 Task: Start in the project TriumphTech the sprint 'Epic Excursion', with a duration of 2 weeks.
Action: Mouse moved to (427, 322)
Screenshot: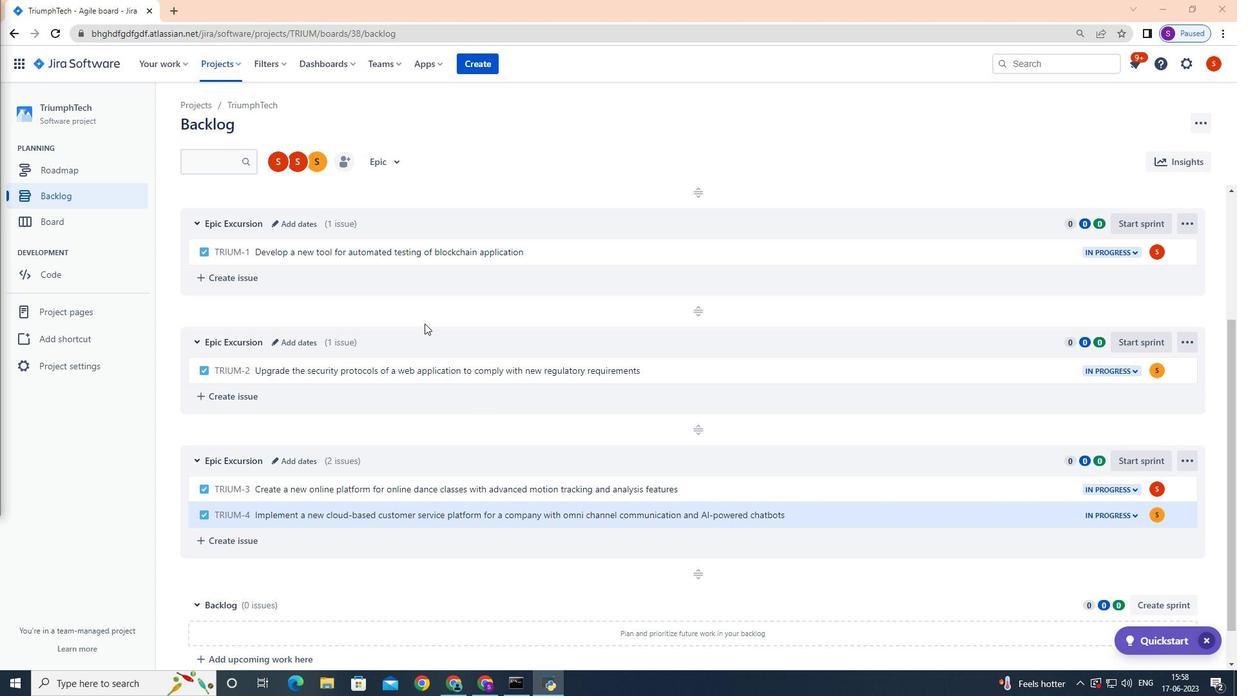 
Action: Mouse scrolled (427, 323) with delta (0, 0)
Screenshot: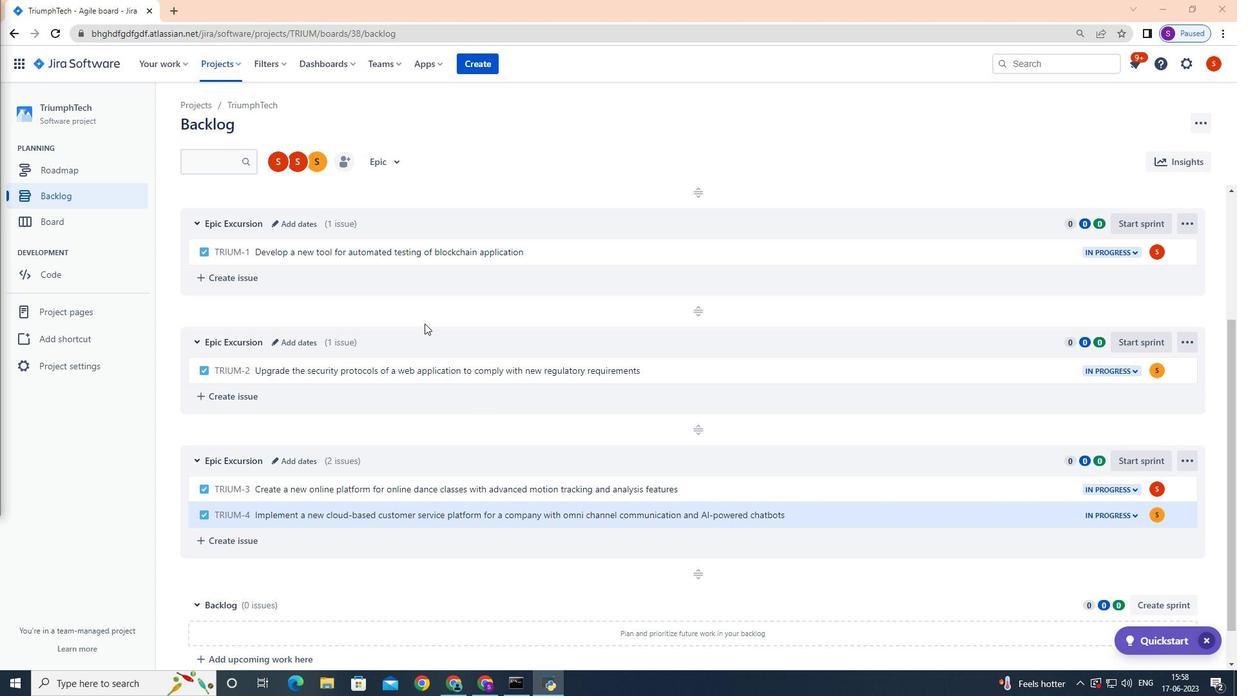 
Action: Mouse moved to (429, 328)
Screenshot: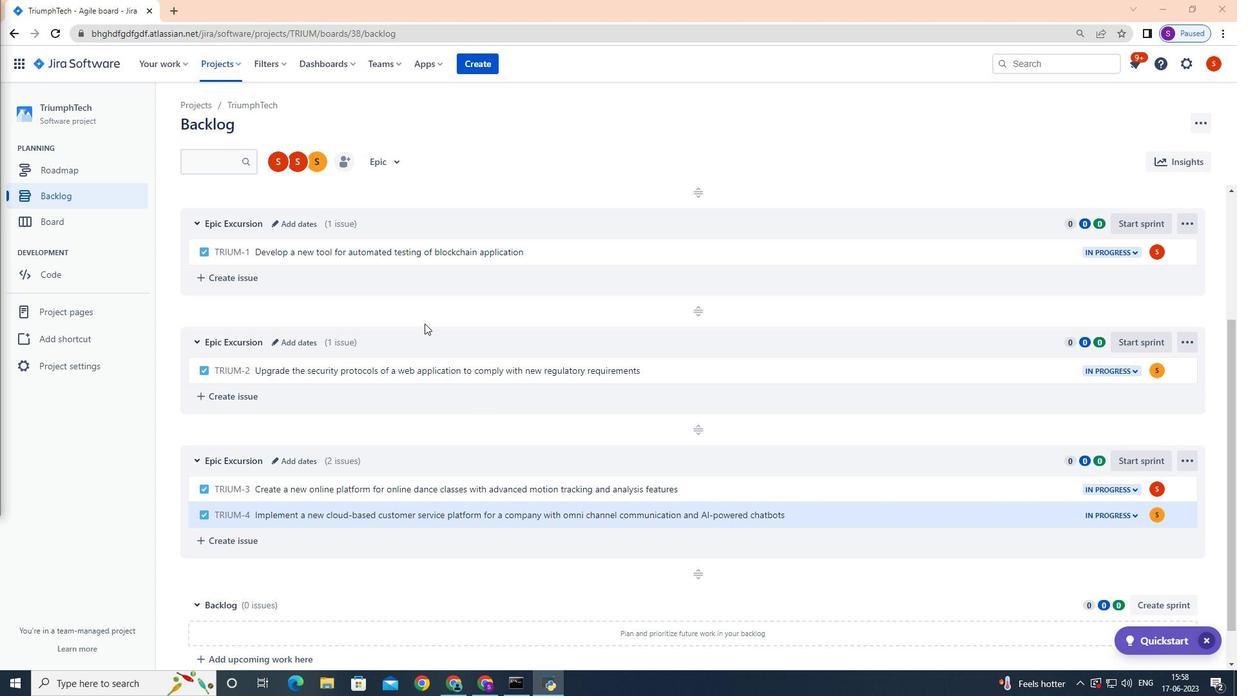 
Action: Mouse scrolled (429, 328) with delta (0, 0)
Screenshot: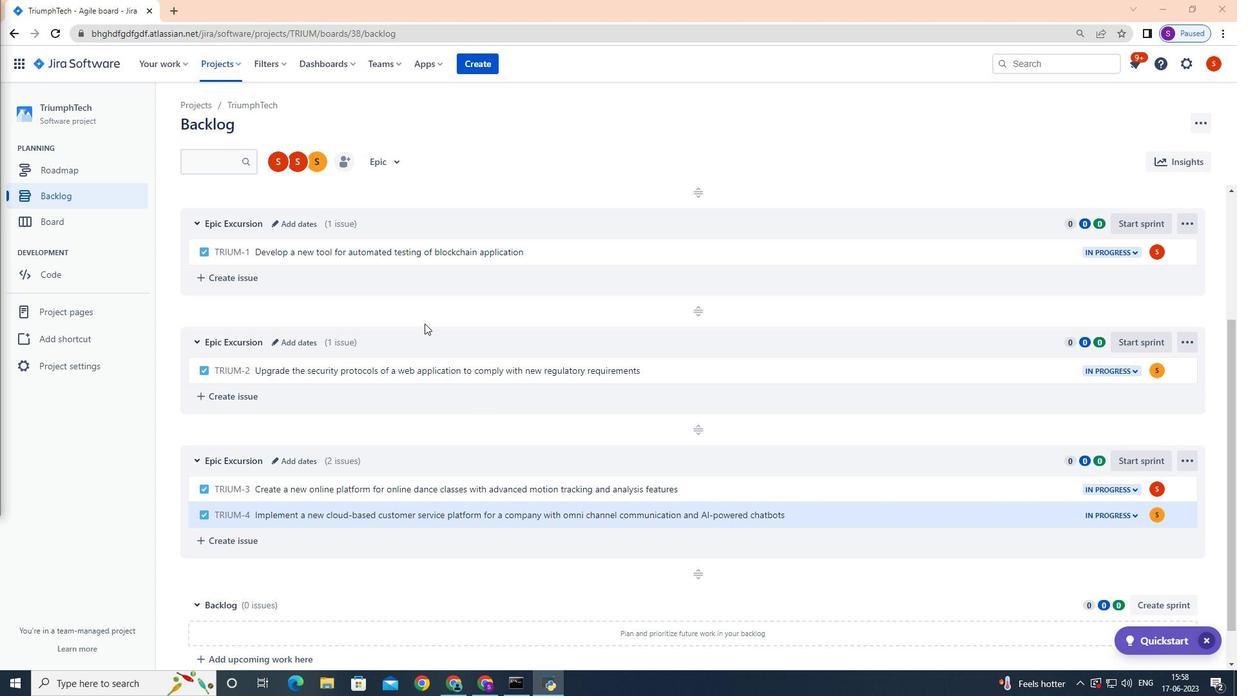 
Action: Mouse moved to (441, 358)
Screenshot: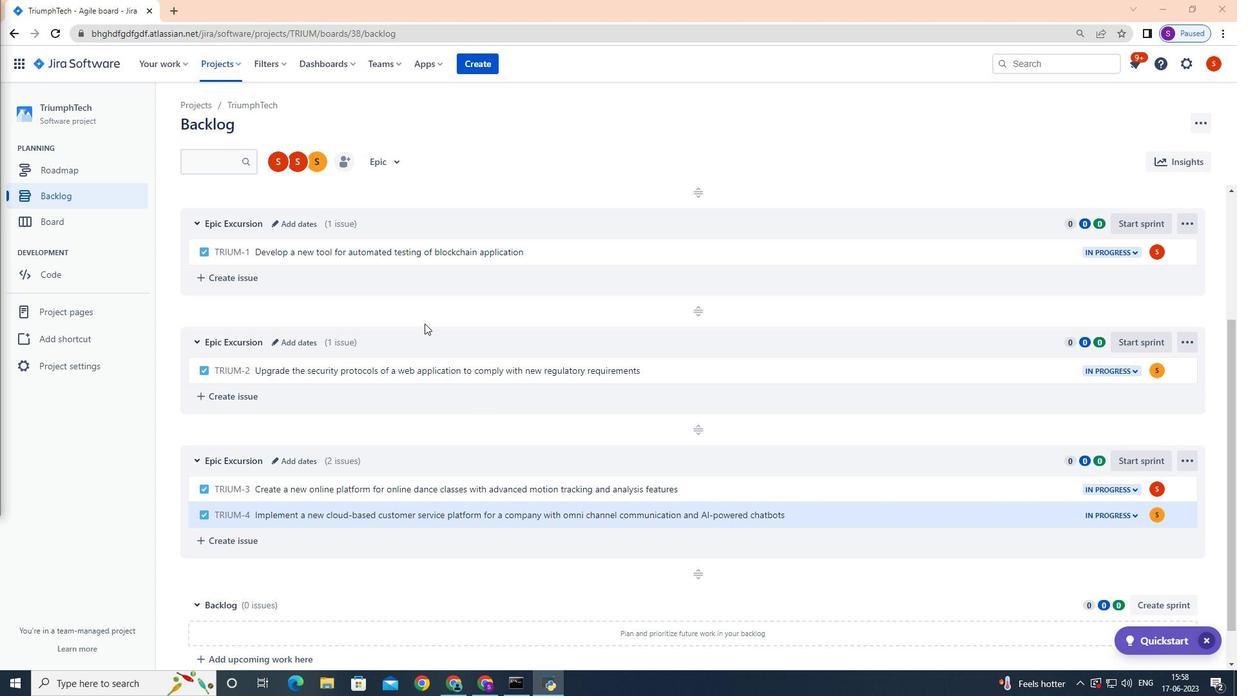 
Action: Mouse scrolled (441, 358) with delta (0, 0)
Screenshot: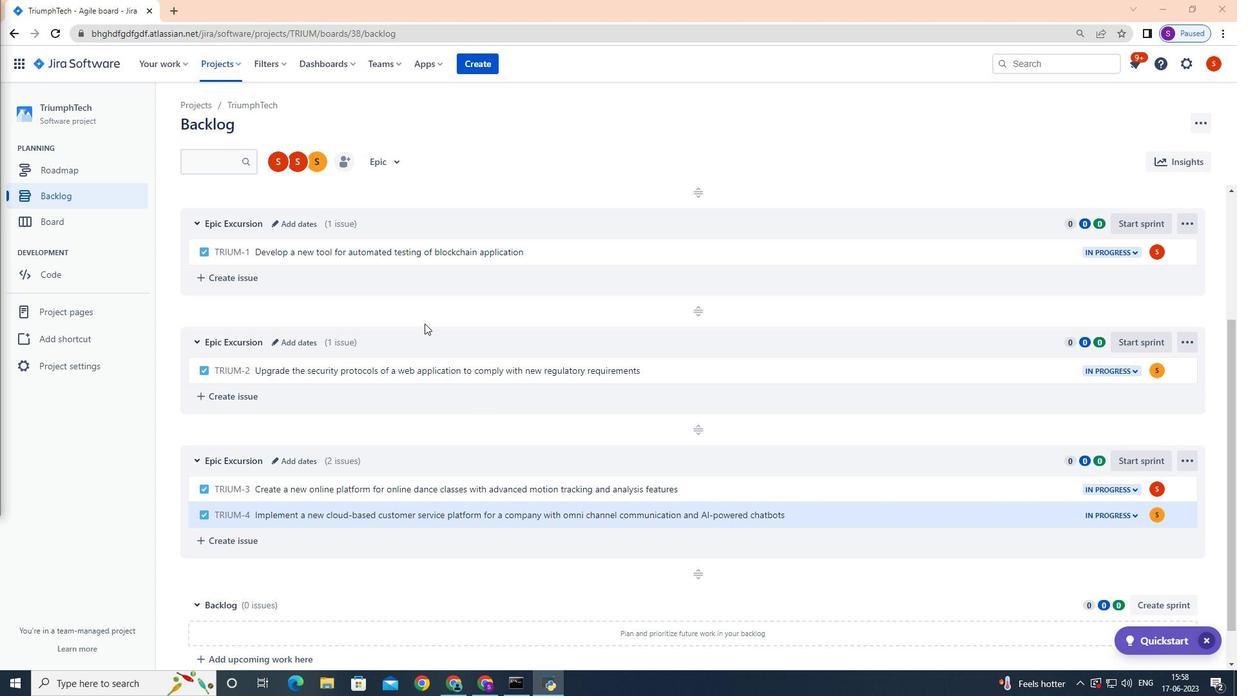 
Action: Mouse moved to (469, 421)
Screenshot: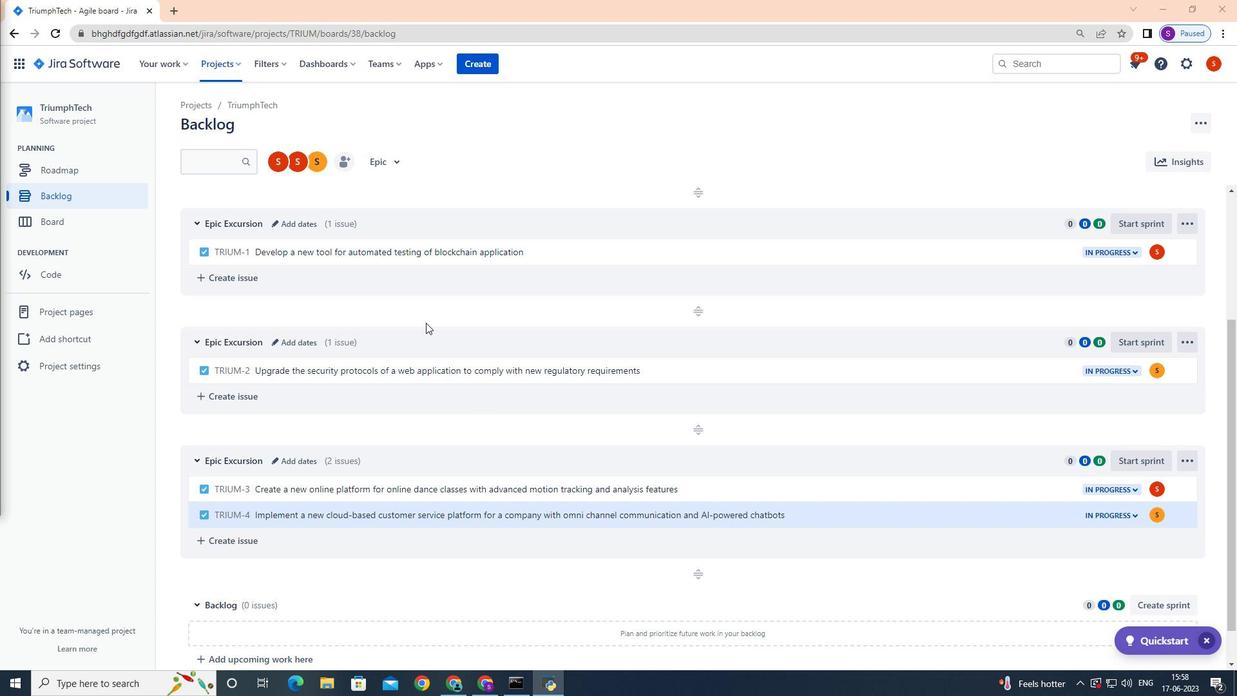 
Action: Mouse scrolled (459, 402) with delta (0, 0)
Screenshot: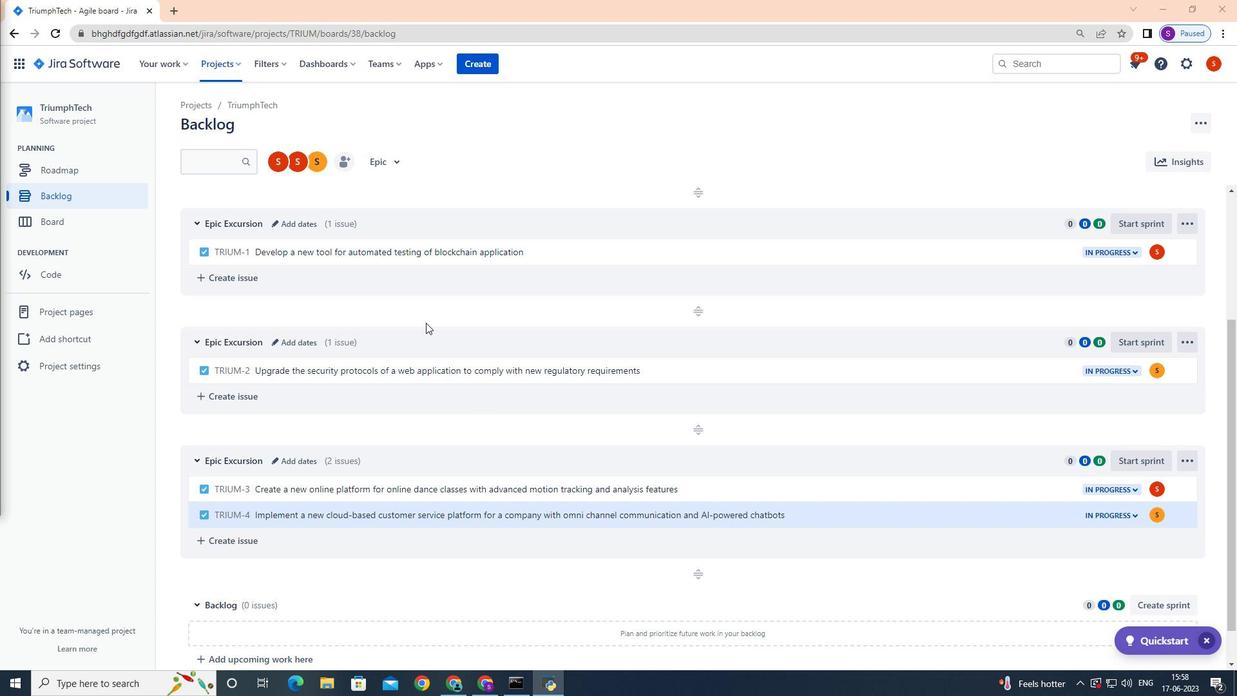 
Action: Mouse moved to (484, 426)
Screenshot: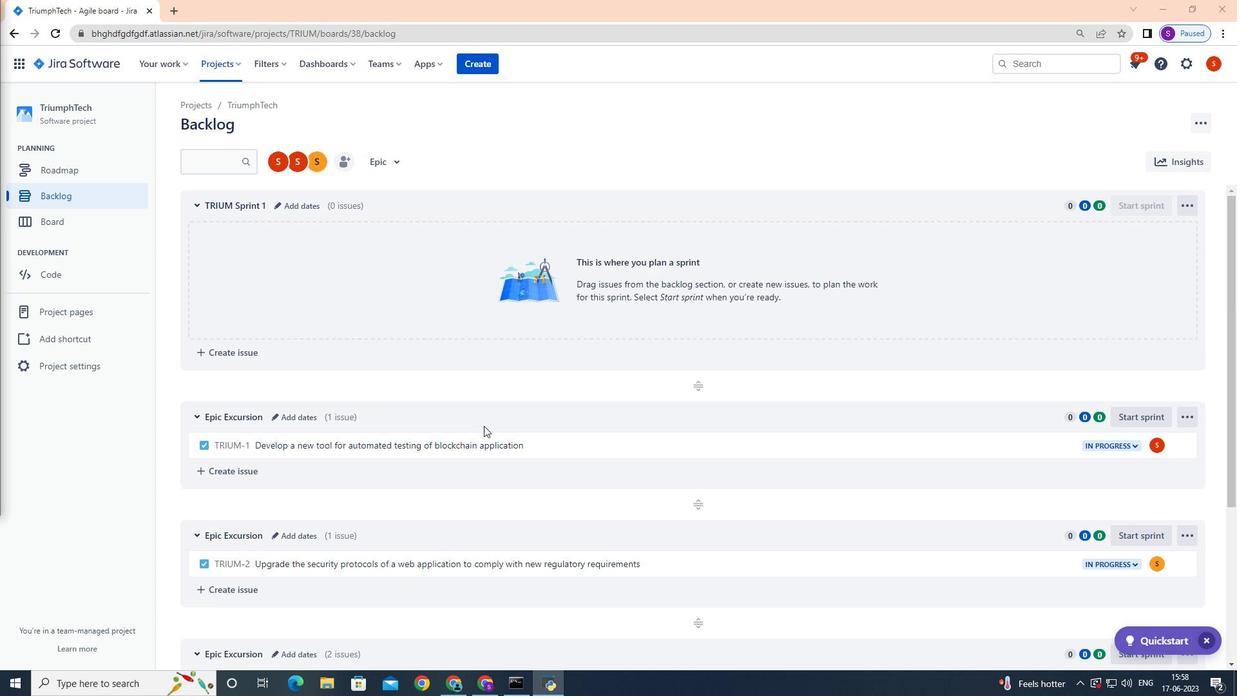 
Action: Mouse scrolled (484, 425) with delta (0, 0)
Screenshot: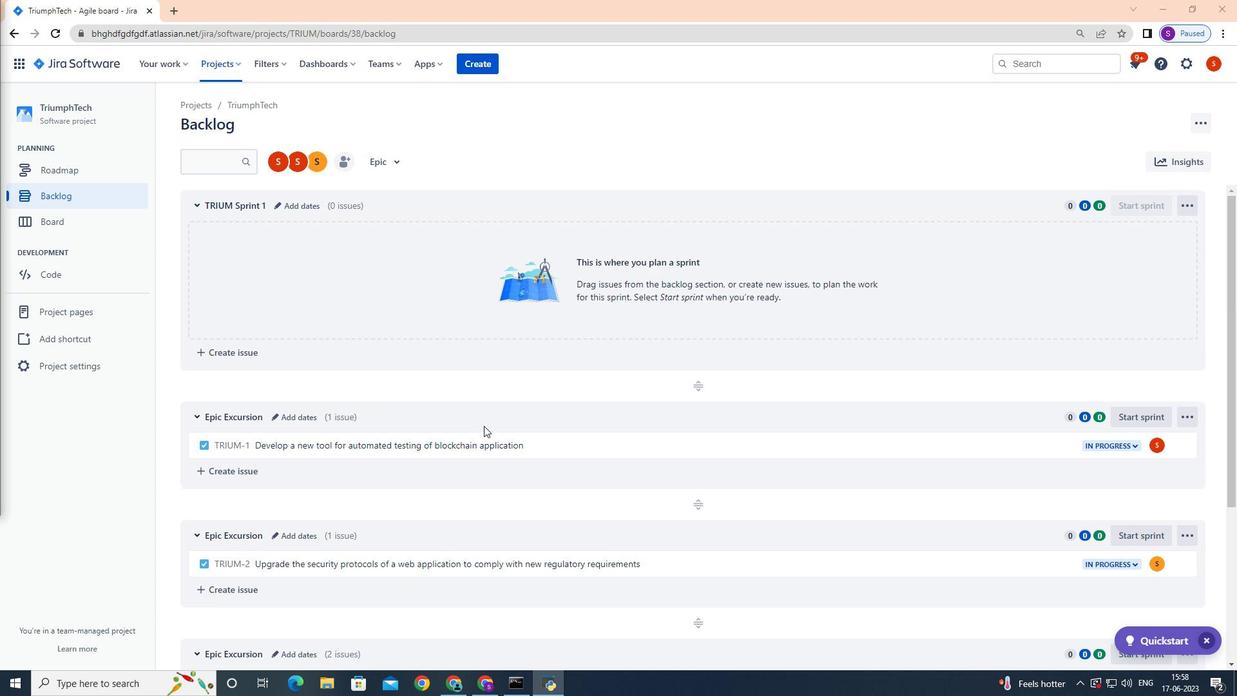 
Action: Mouse scrolled (484, 425) with delta (0, 0)
Screenshot: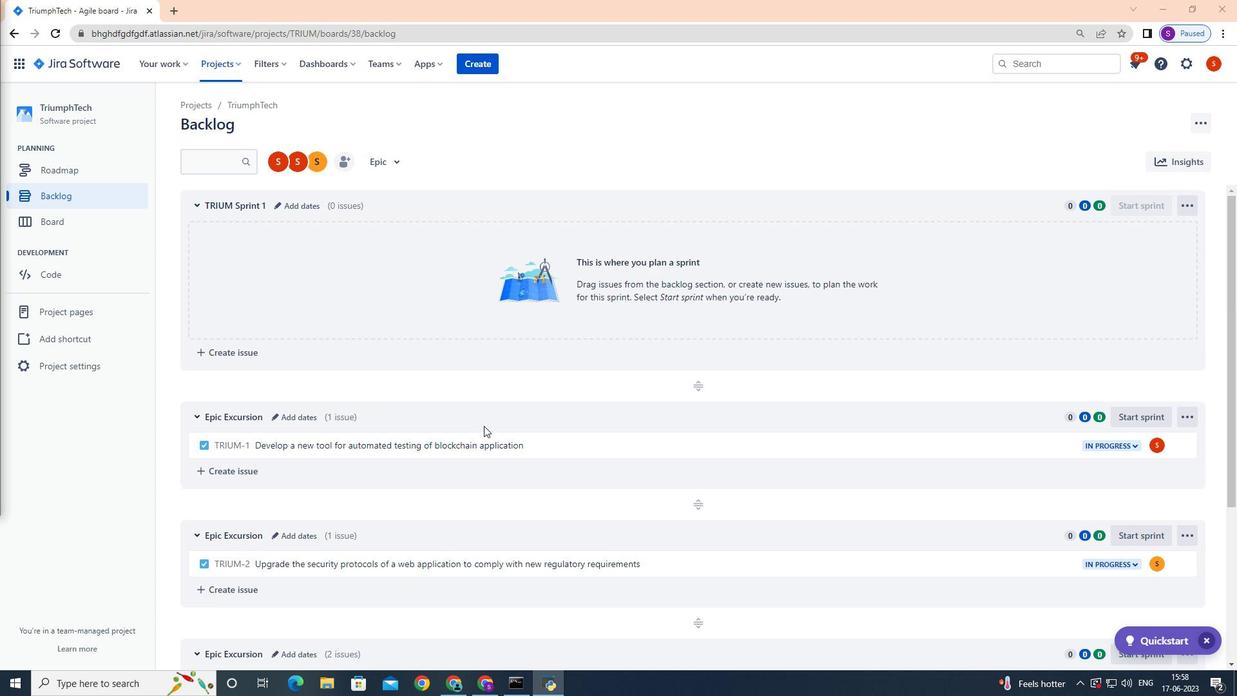 
Action: Mouse scrolled (484, 425) with delta (0, 0)
Screenshot: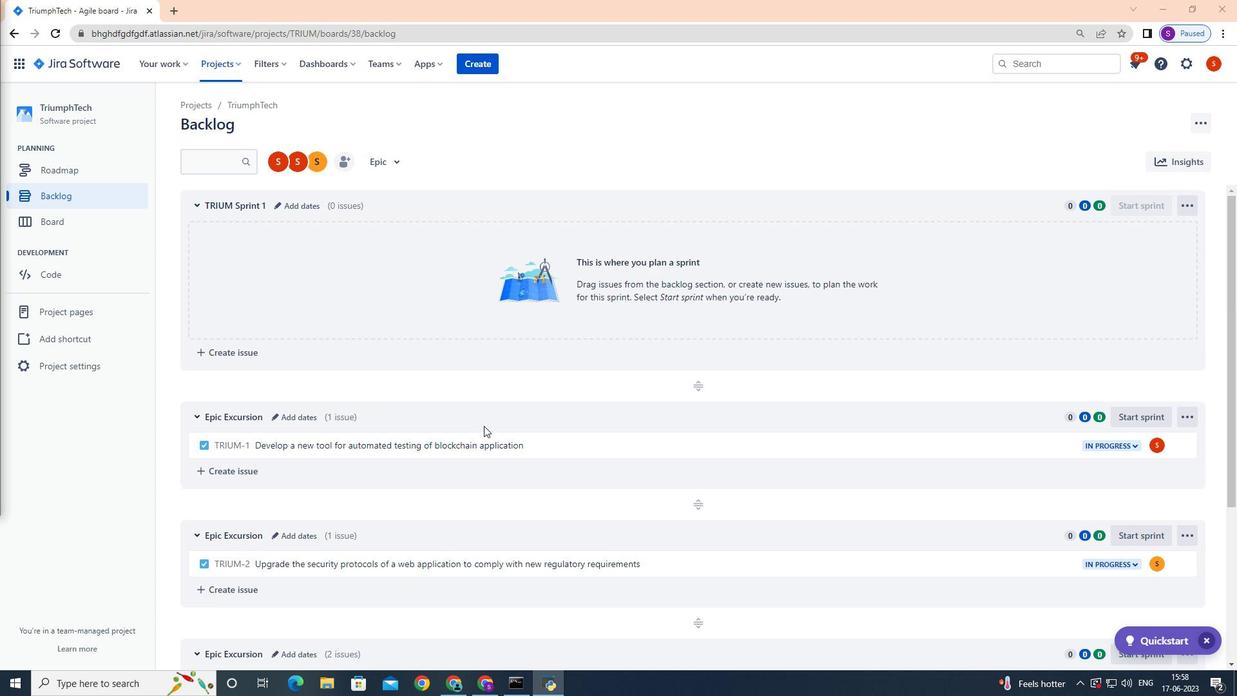 
Action: Mouse scrolled (484, 425) with delta (0, 0)
Screenshot: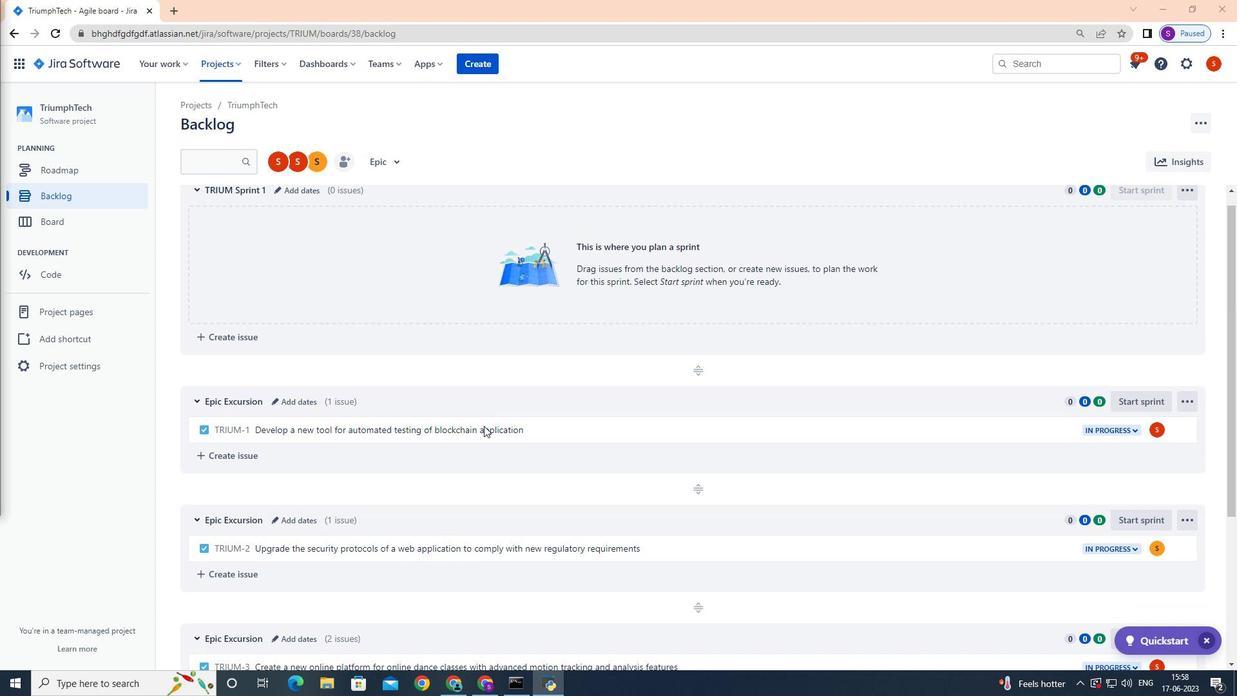 
Action: Mouse moved to (306, 297)
Screenshot: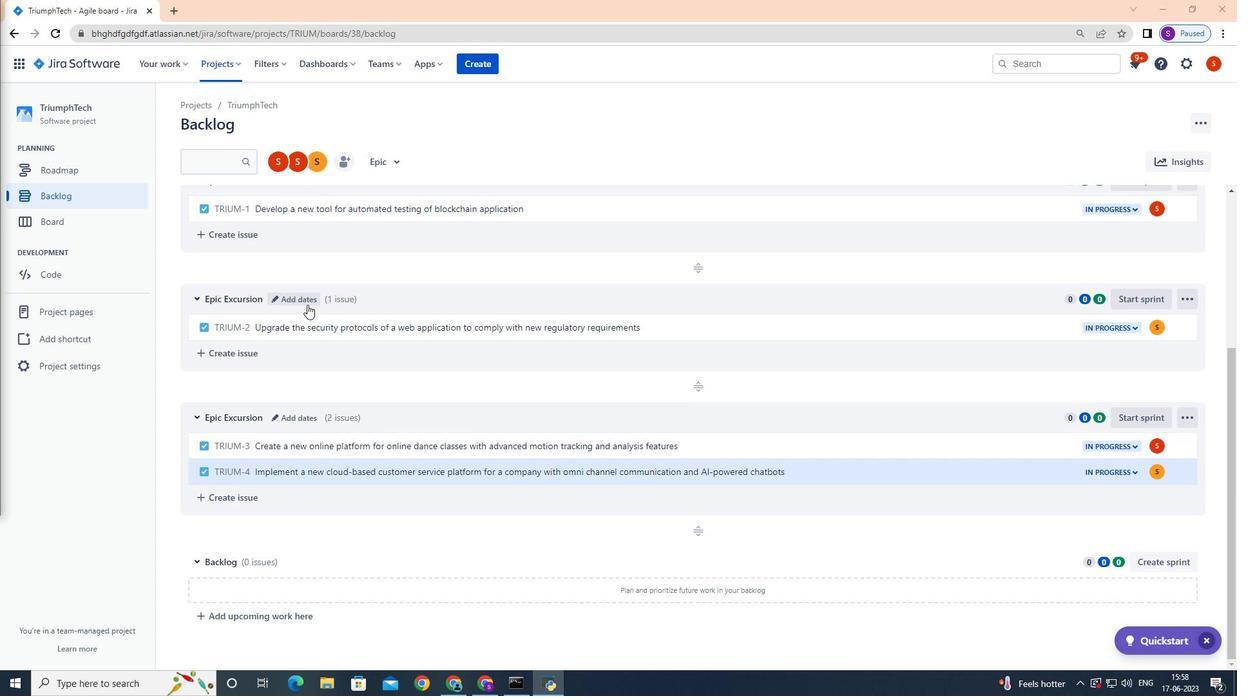 
Action: Mouse pressed left at (306, 297)
Screenshot: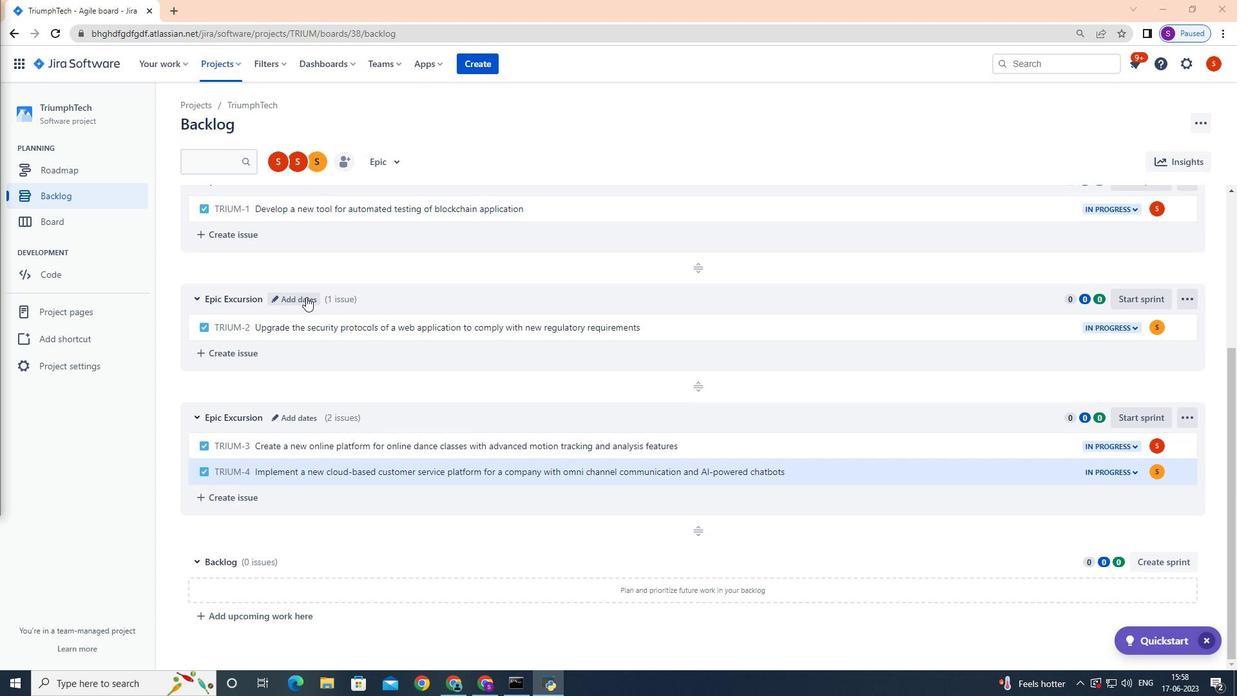 
Action: Mouse moved to (583, 205)
Screenshot: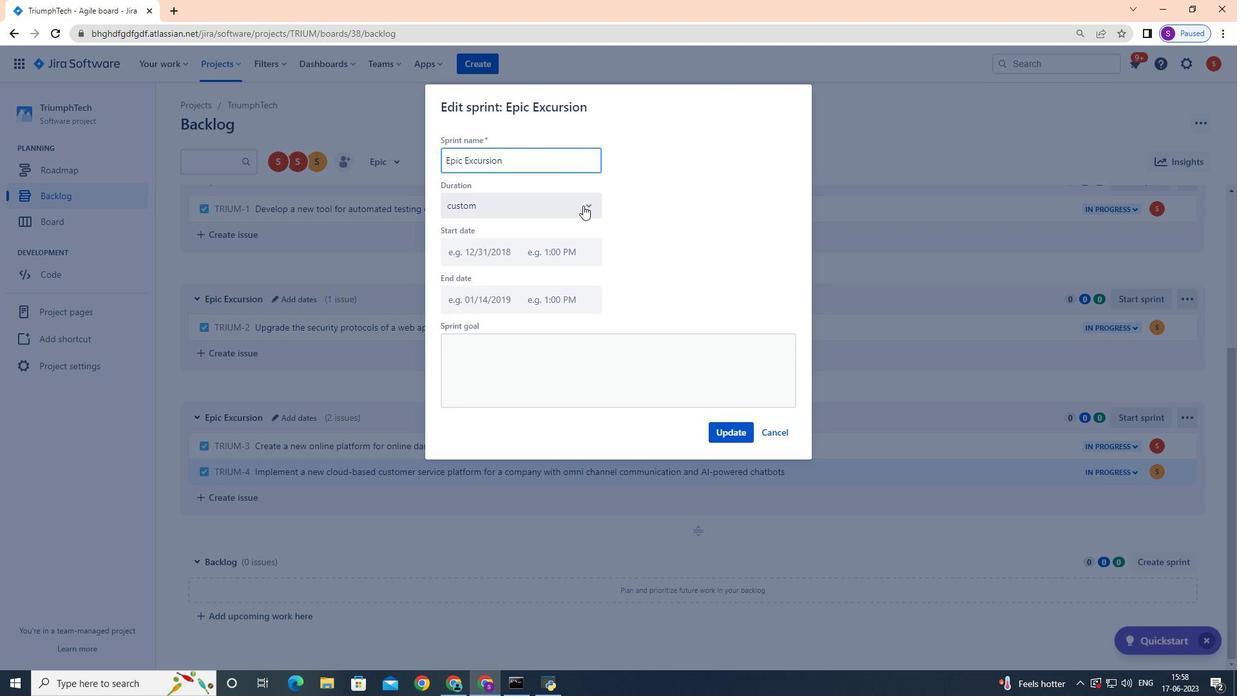 
Action: Mouse pressed left at (583, 205)
Screenshot: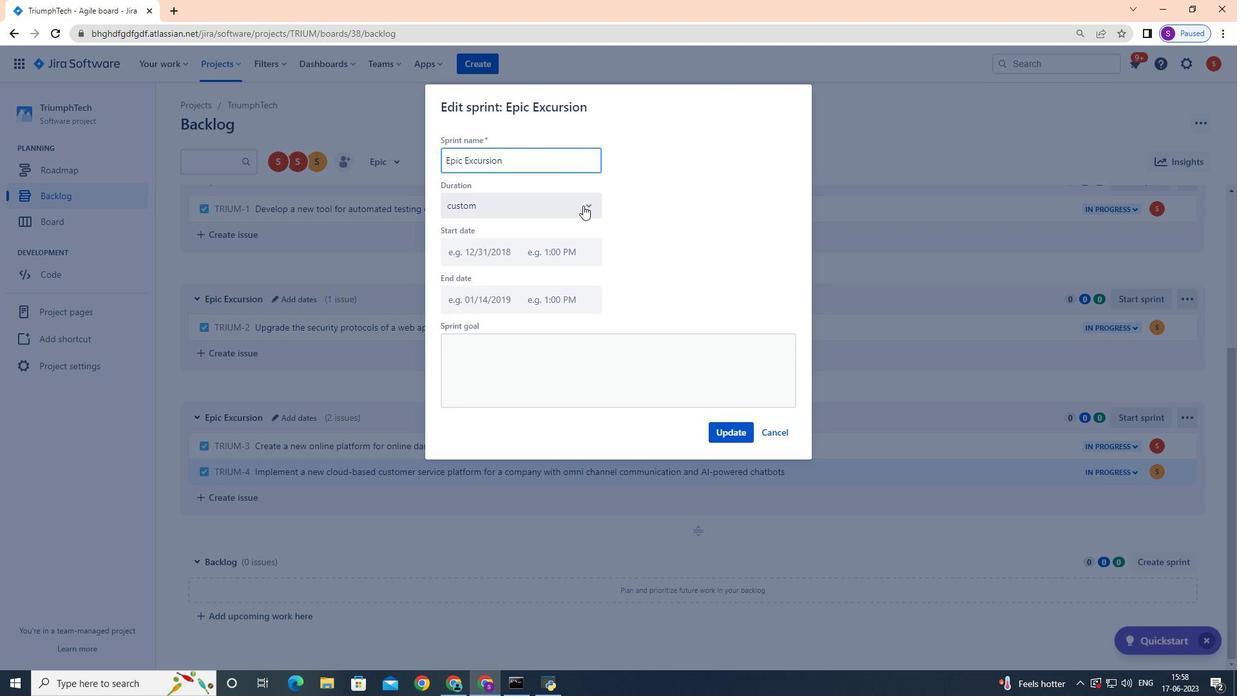 
Action: Mouse moved to (558, 256)
Screenshot: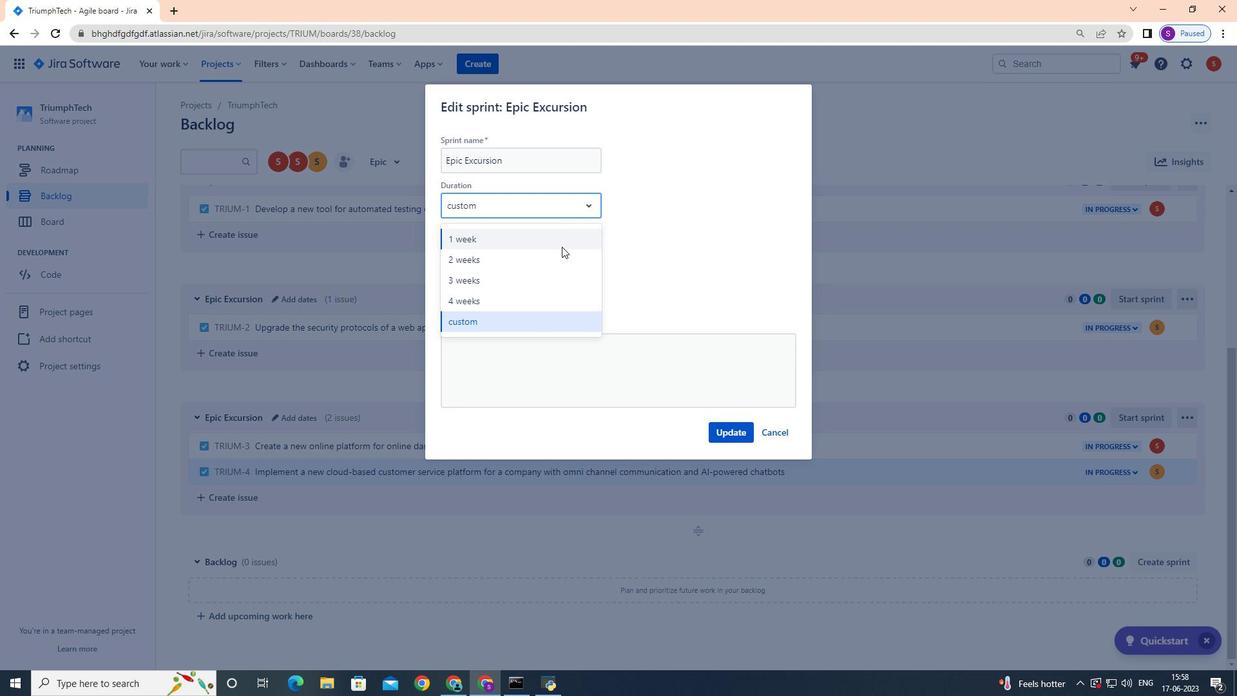
Action: Mouse pressed left at (558, 256)
Screenshot: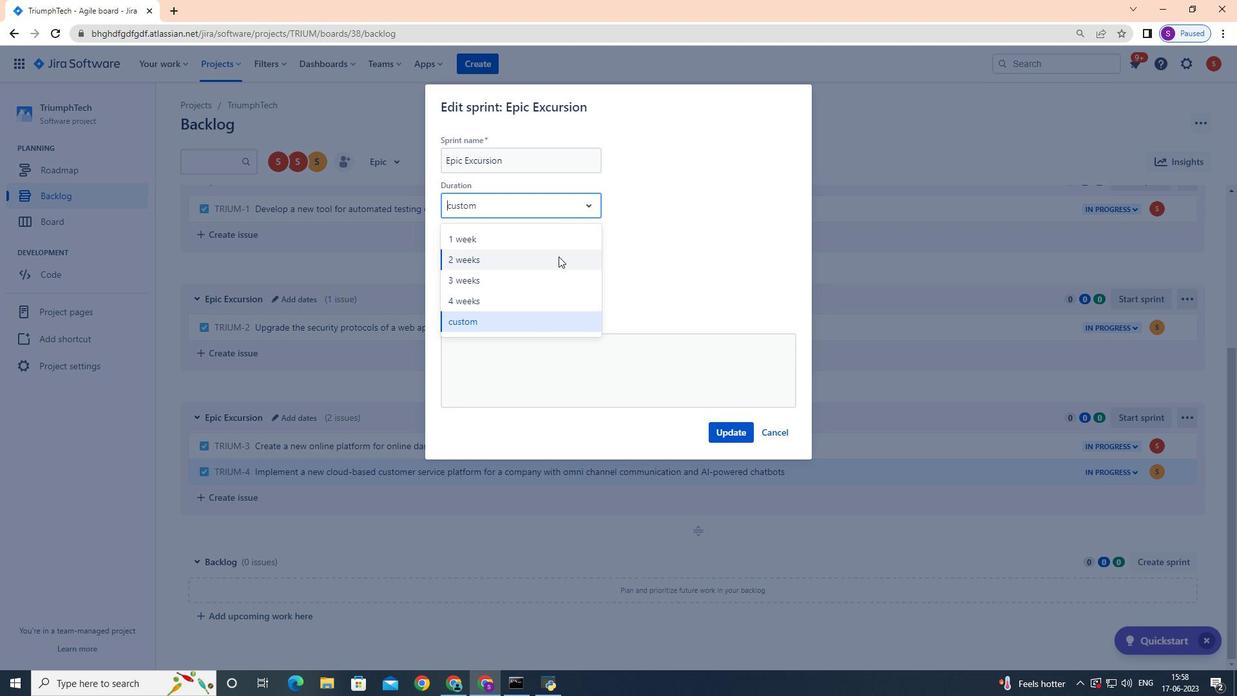 
Action: Mouse moved to (724, 425)
Screenshot: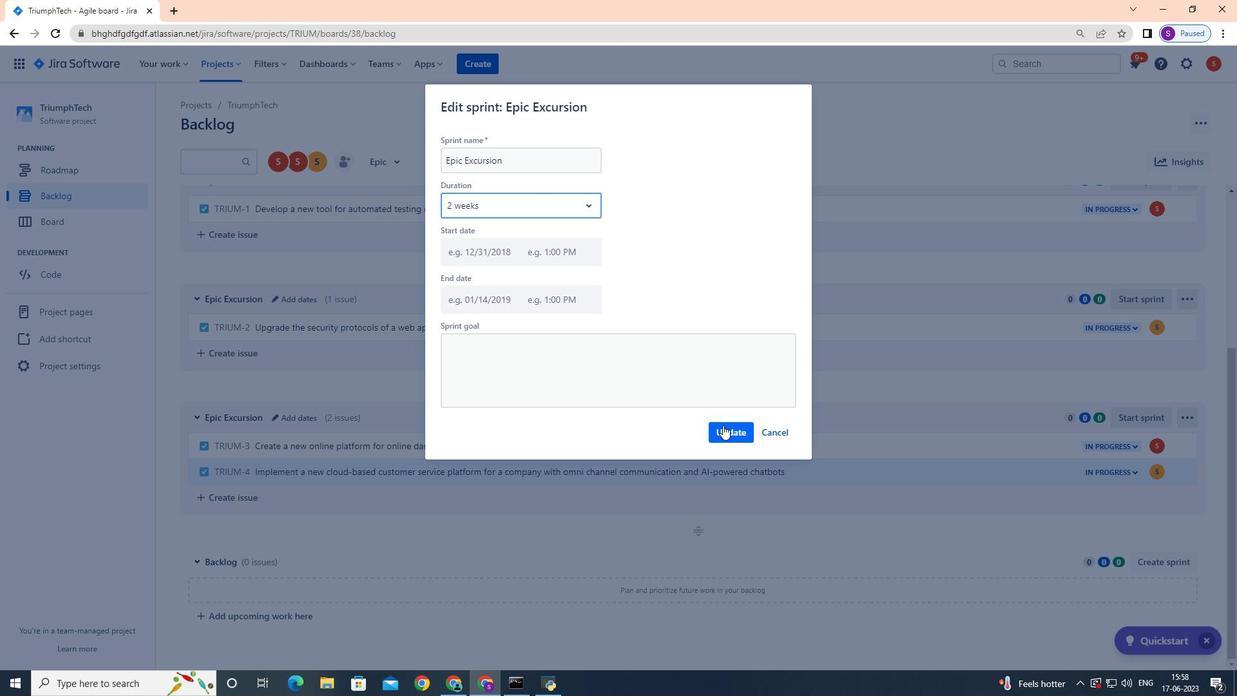 
Action: Mouse pressed left at (724, 425)
Screenshot: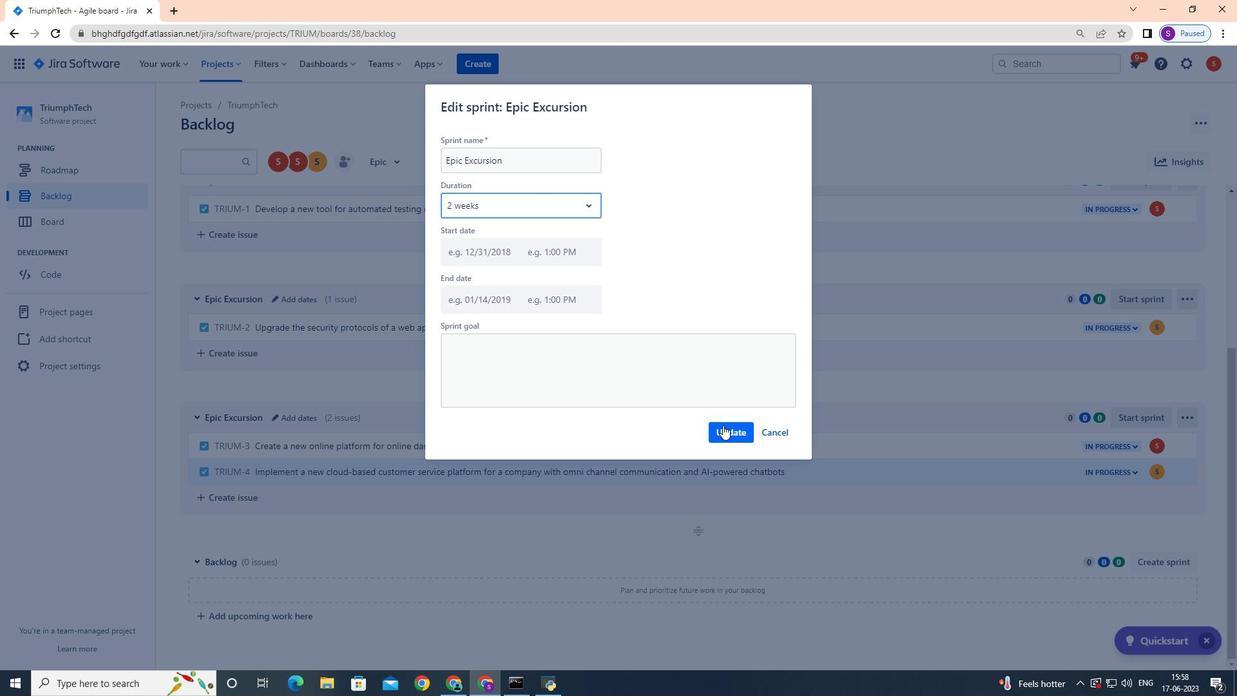 
Action: Mouse moved to (723, 422)
Screenshot: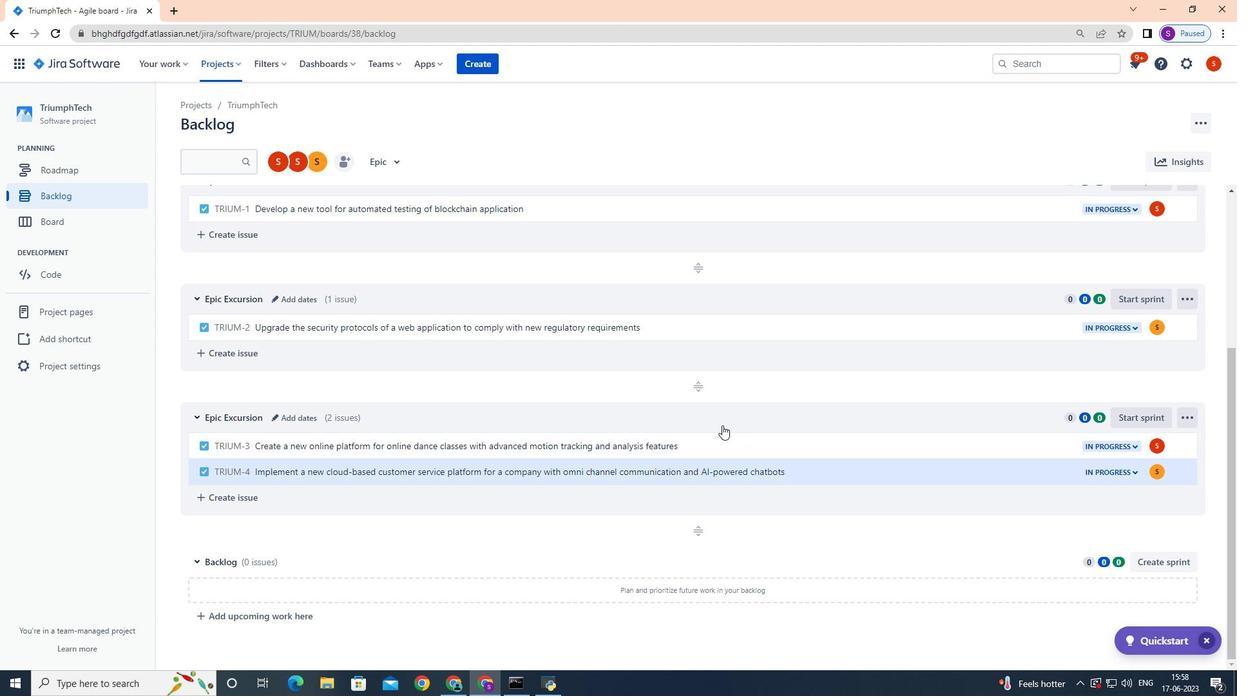 
